 Task: In the  document advertisement.docx Use the feature 'and check spelling and grammer' Change font style of header to '25' Select the body of letter and change paragraph spacing to  1.5
Action: Mouse moved to (185, 68)
Screenshot: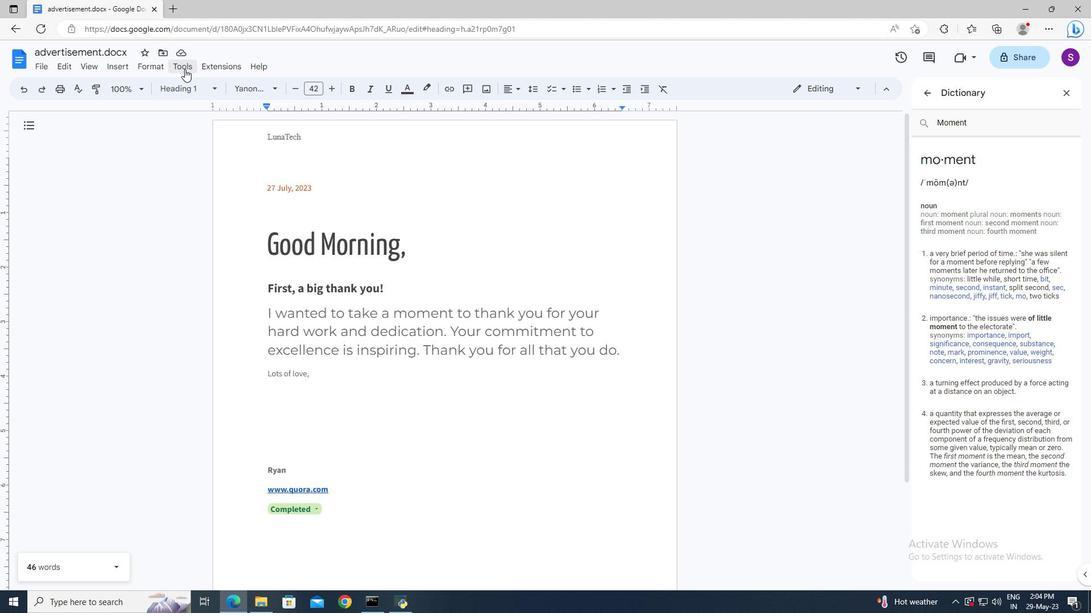 
Action: Mouse pressed left at (185, 68)
Screenshot: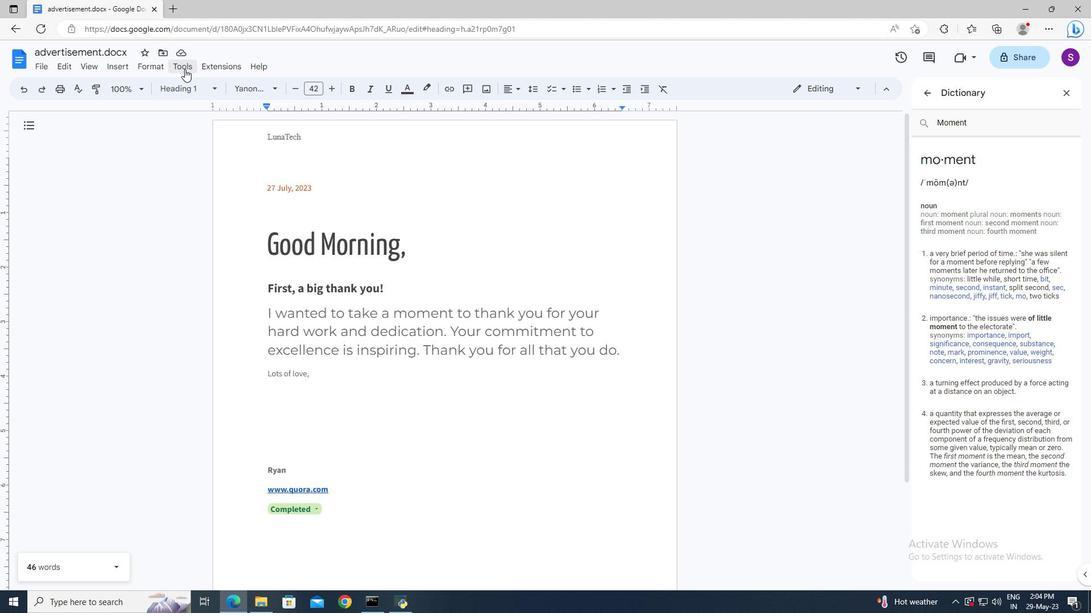 
Action: Mouse moved to (401, 86)
Screenshot: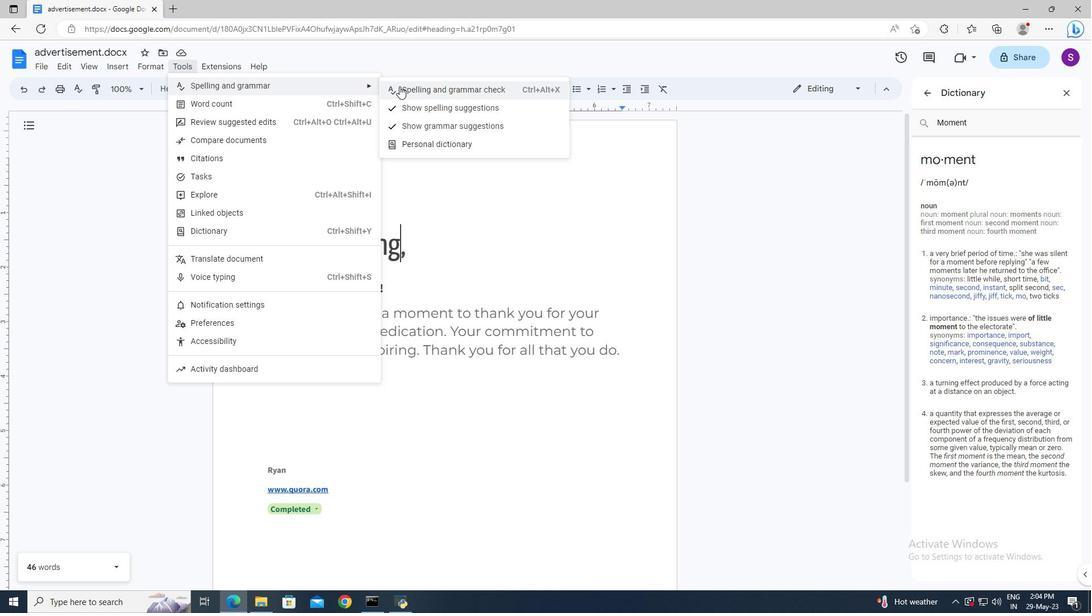 
Action: Mouse pressed left at (401, 86)
Screenshot: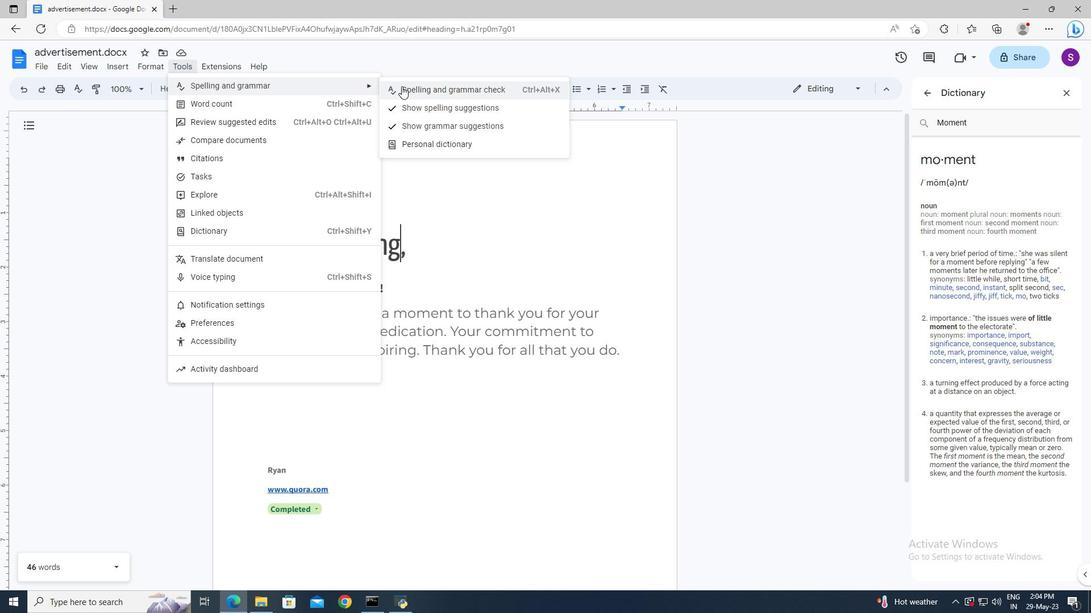 
Action: Mouse moved to (267, 133)
Screenshot: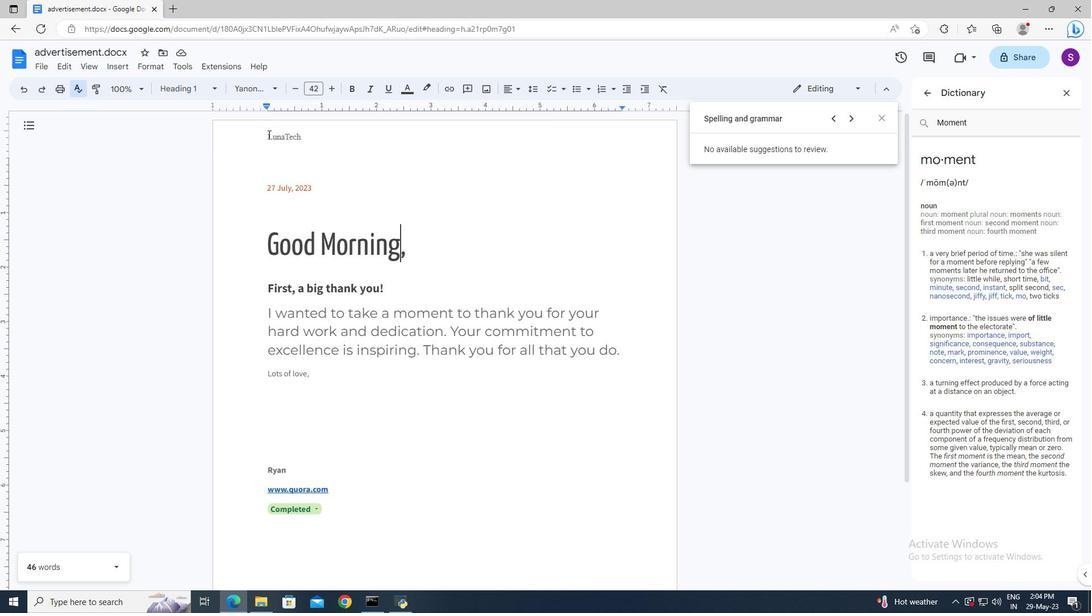 
Action: Mouse pressed left at (267, 133)
Screenshot: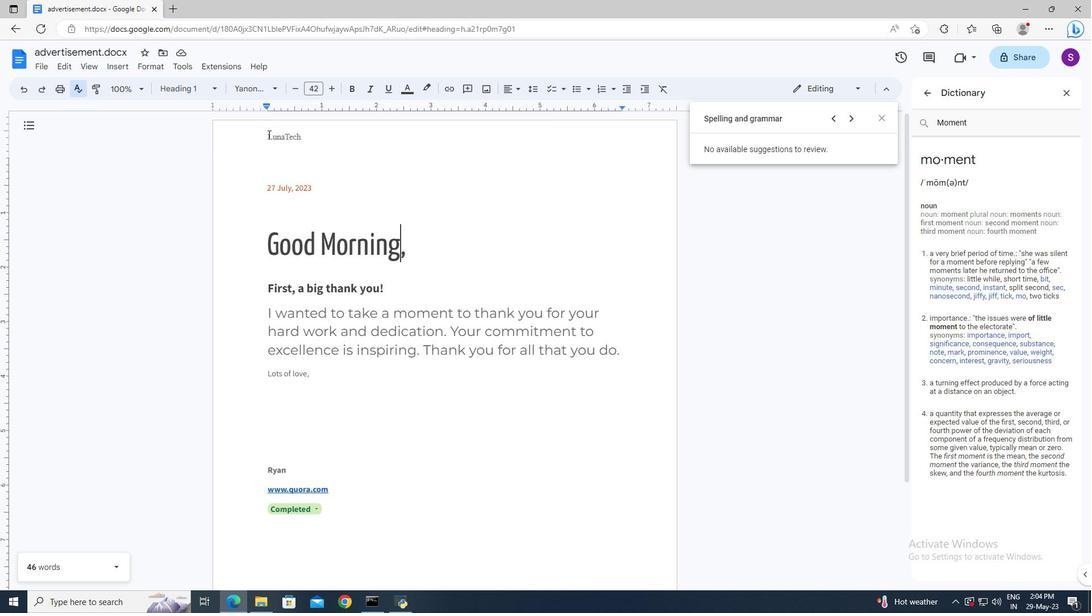 
Action: Mouse pressed left at (267, 133)
Screenshot: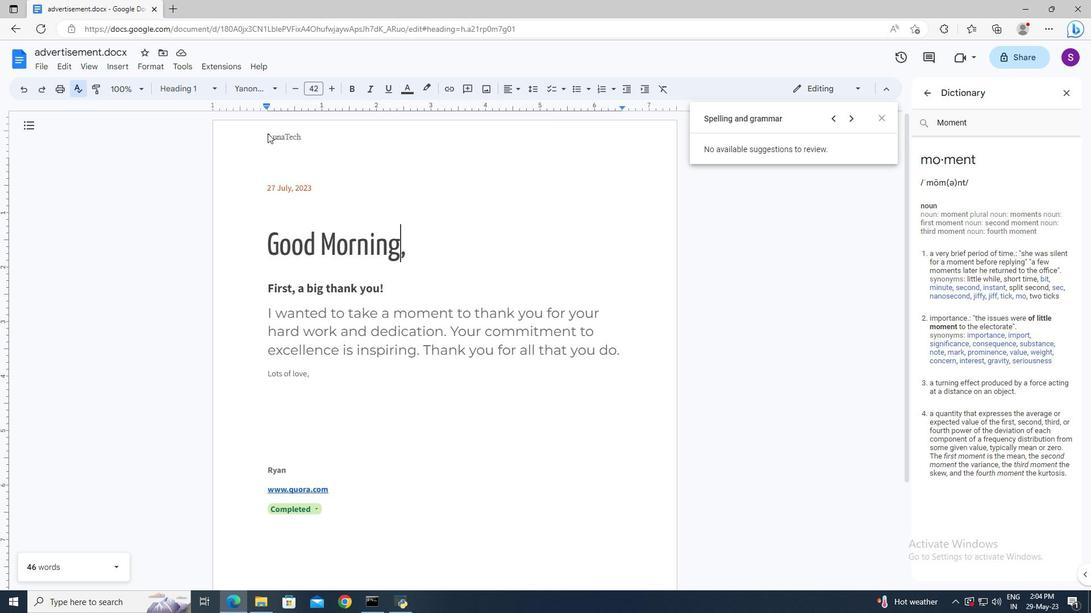 
Action: Key pressed <Key.shift><Key.right><Key.end>
Screenshot: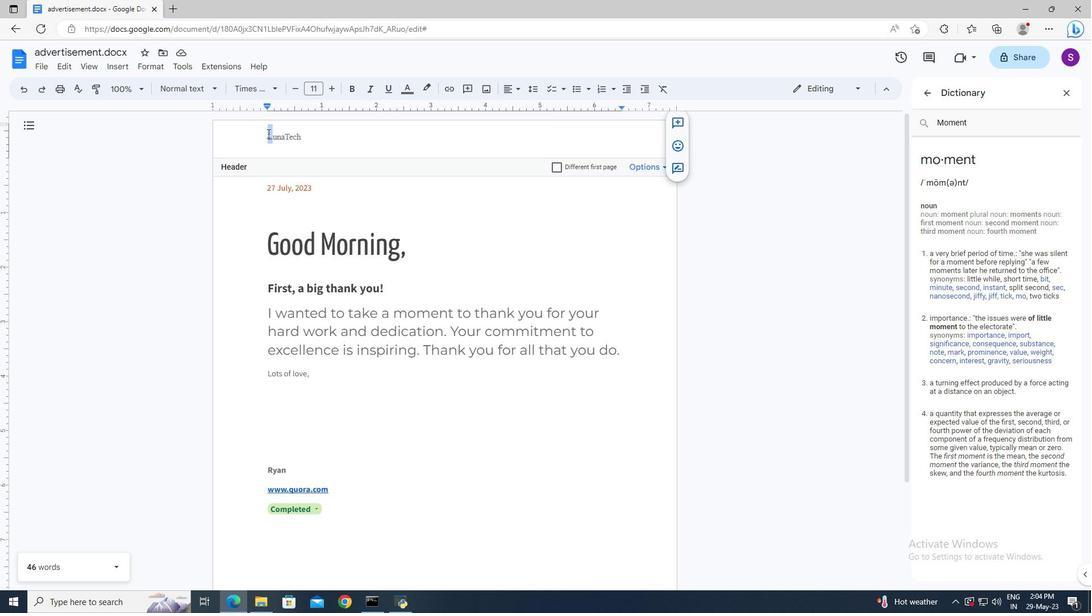 
Action: Mouse moved to (316, 84)
Screenshot: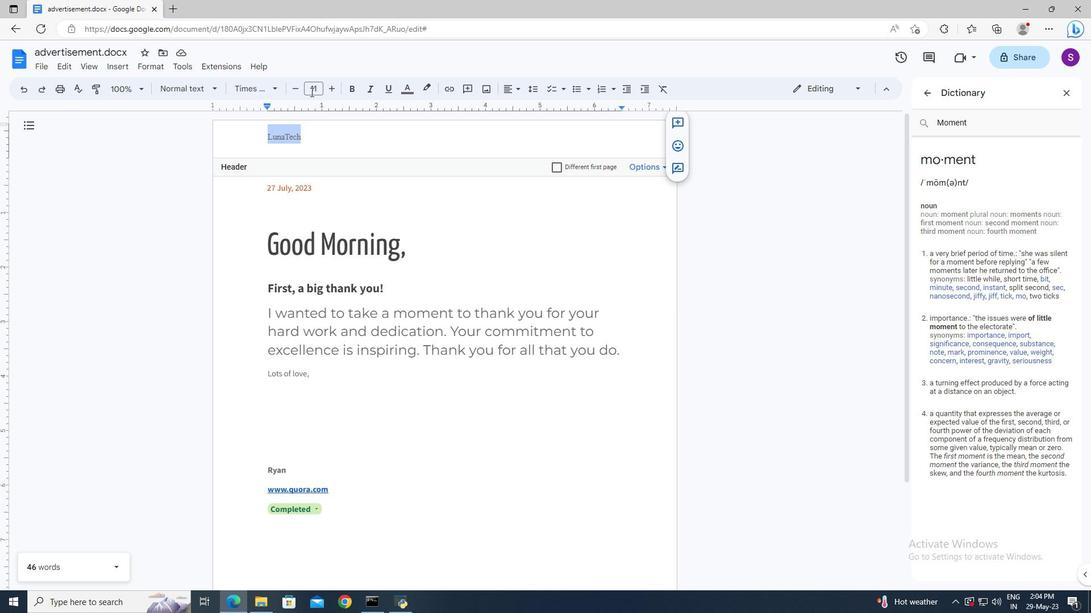 
Action: Mouse pressed left at (316, 84)
Screenshot: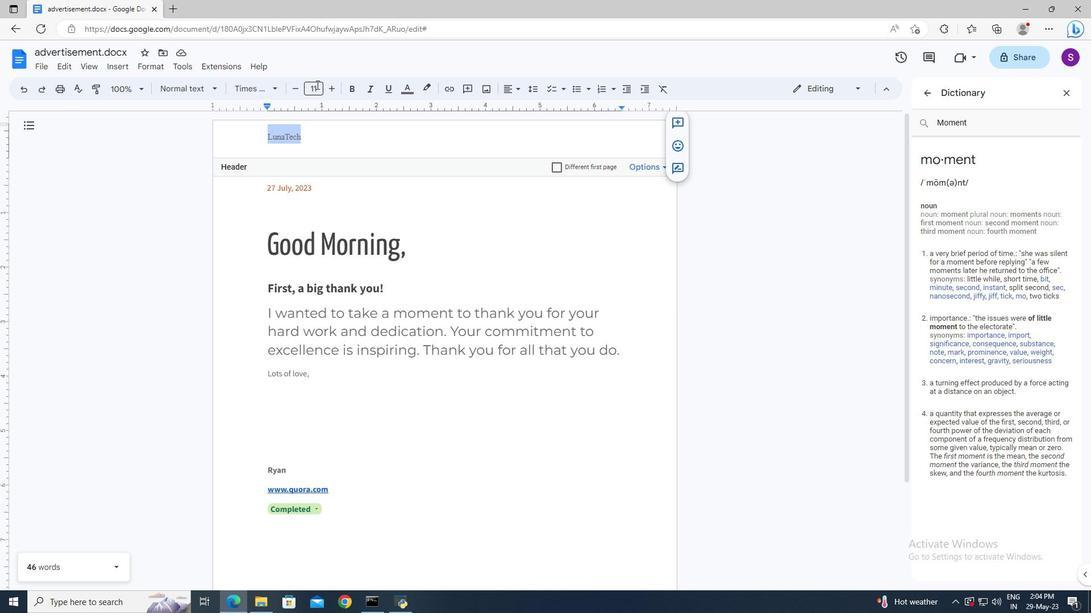 
Action: Mouse moved to (314, 82)
Screenshot: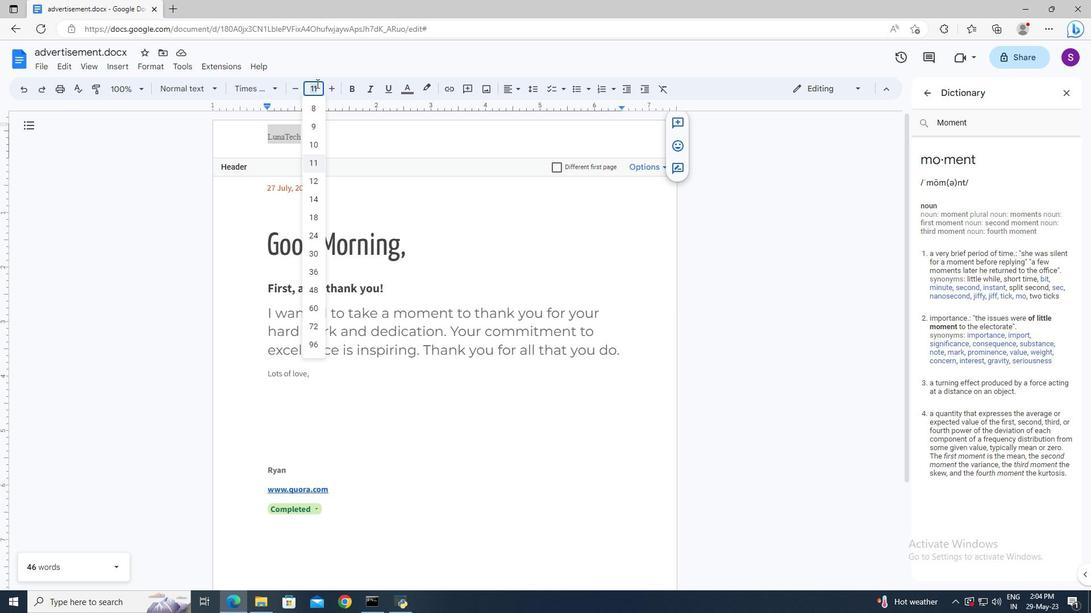 
Action: Key pressed 25<Key.enter>
Screenshot: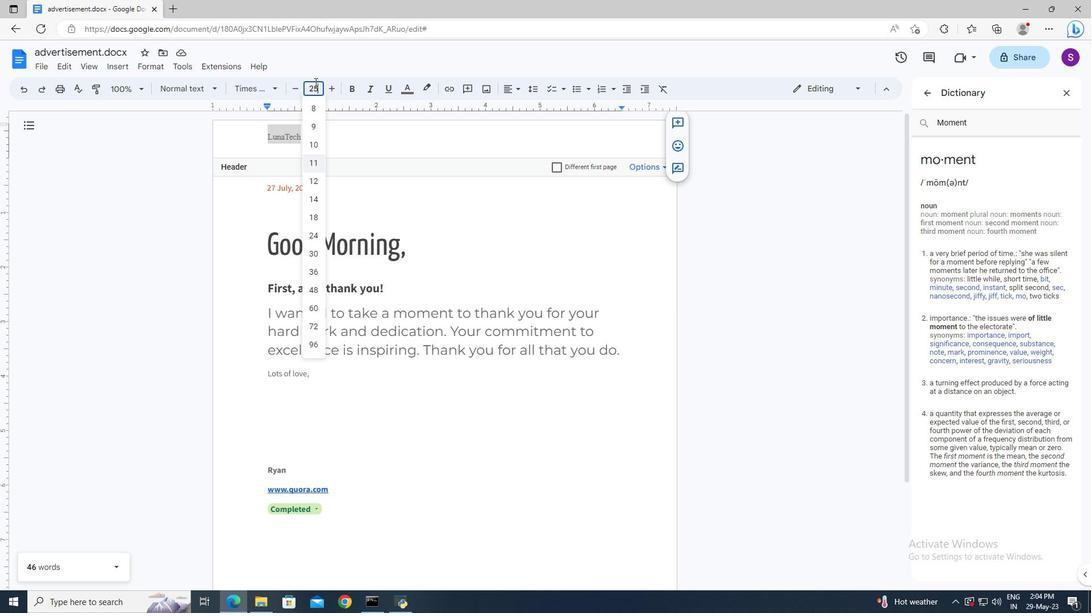 
Action: Mouse moved to (261, 317)
Screenshot: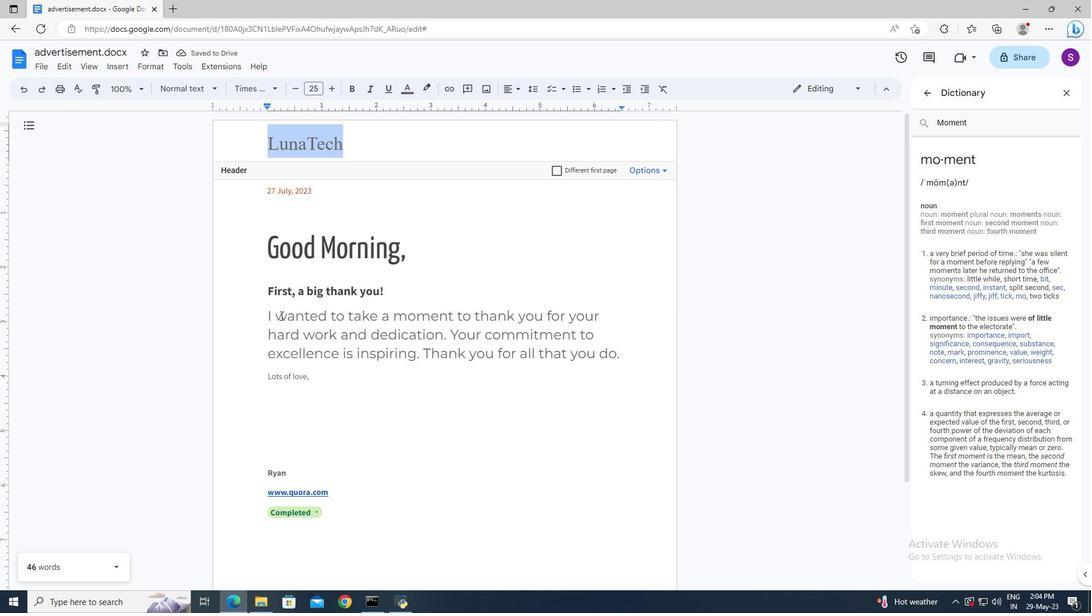 
Action: Mouse pressed left at (261, 317)
Screenshot: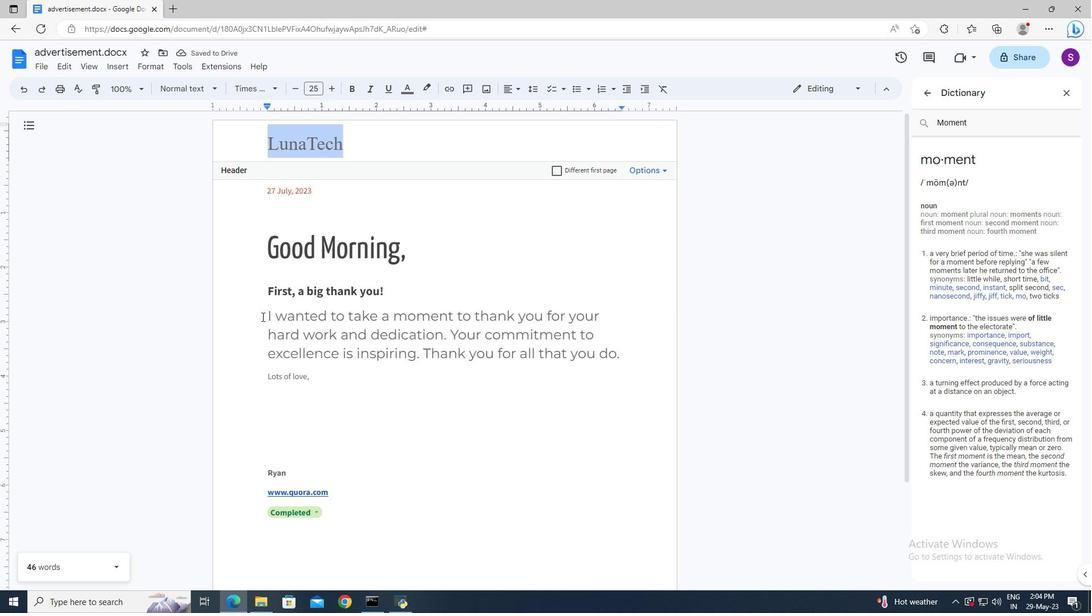 
Action: Mouse moved to (261, 317)
Screenshot: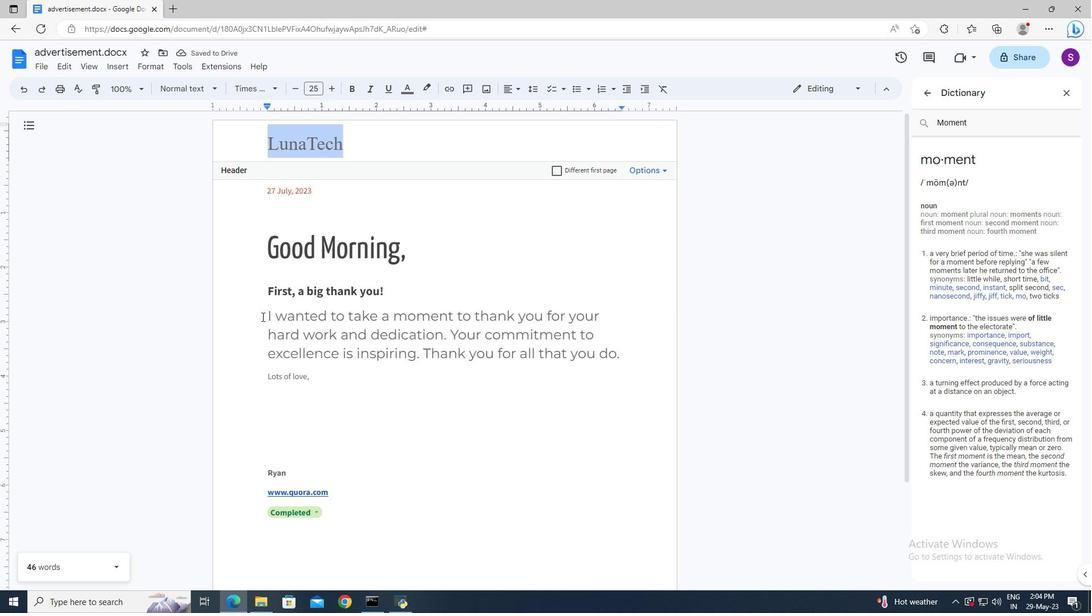 
Action: Key pressed <Key.shift><Key.down><Key.down><Key.down>
Screenshot: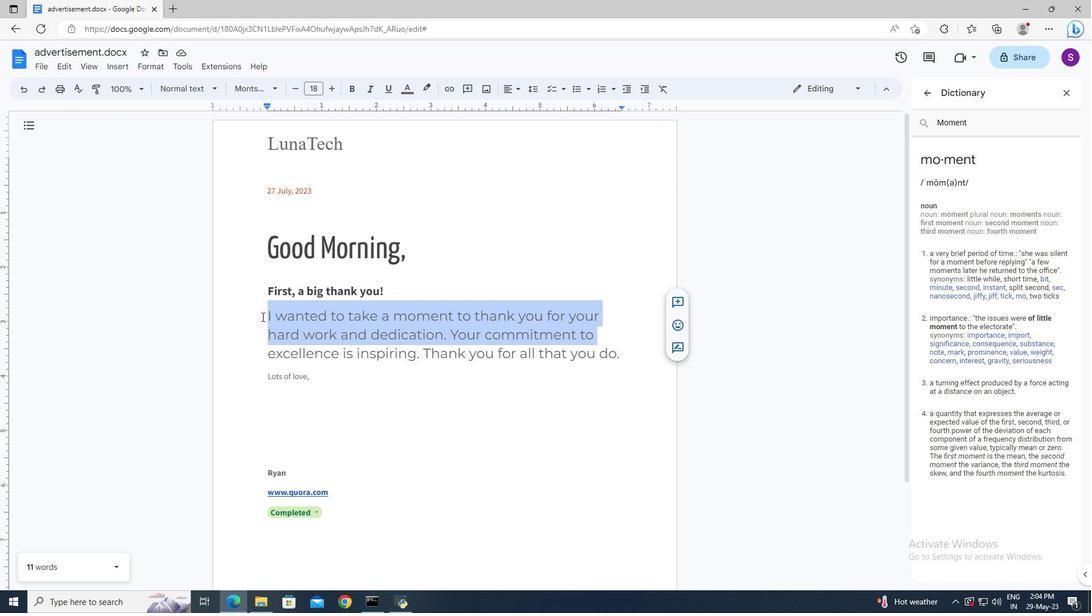 
Action: Mouse moved to (532, 93)
Screenshot: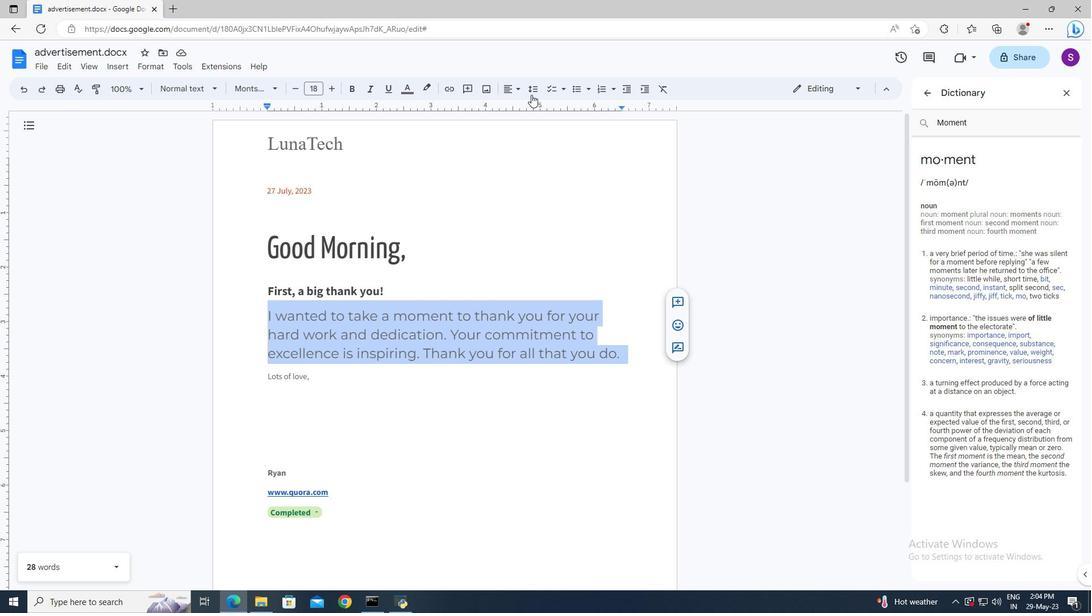 
Action: Mouse pressed left at (532, 93)
Screenshot: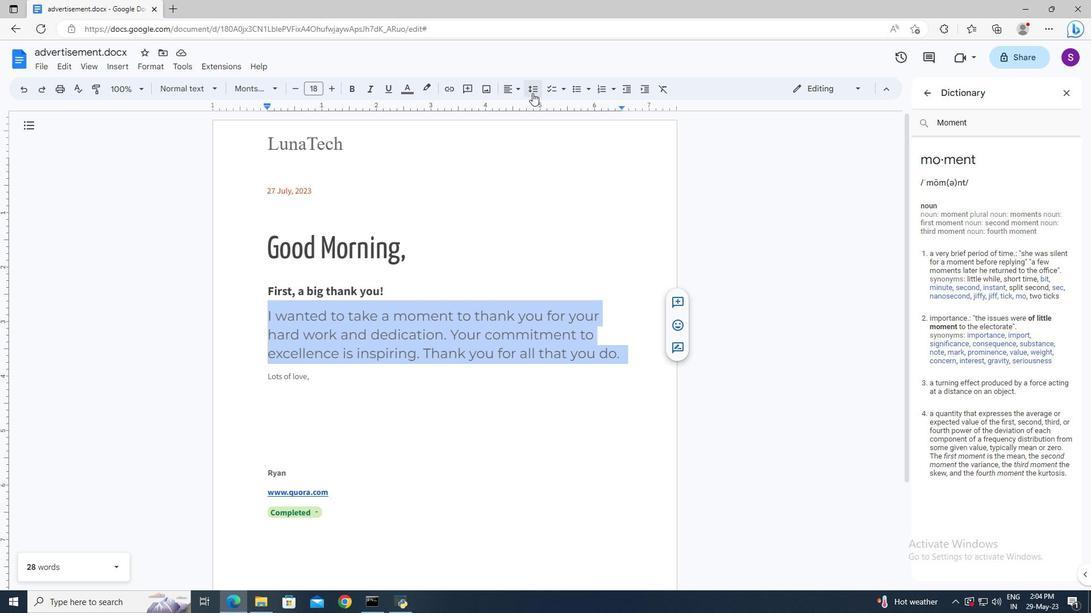 
Action: Mouse moved to (548, 146)
Screenshot: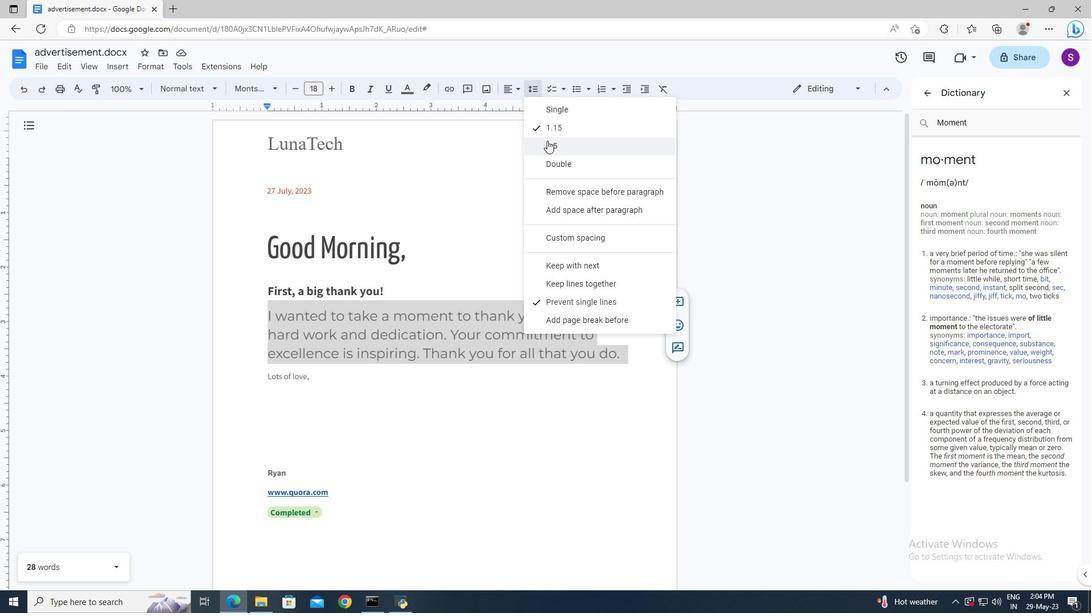 
Action: Mouse pressed left at (548, 146)
Screenshot: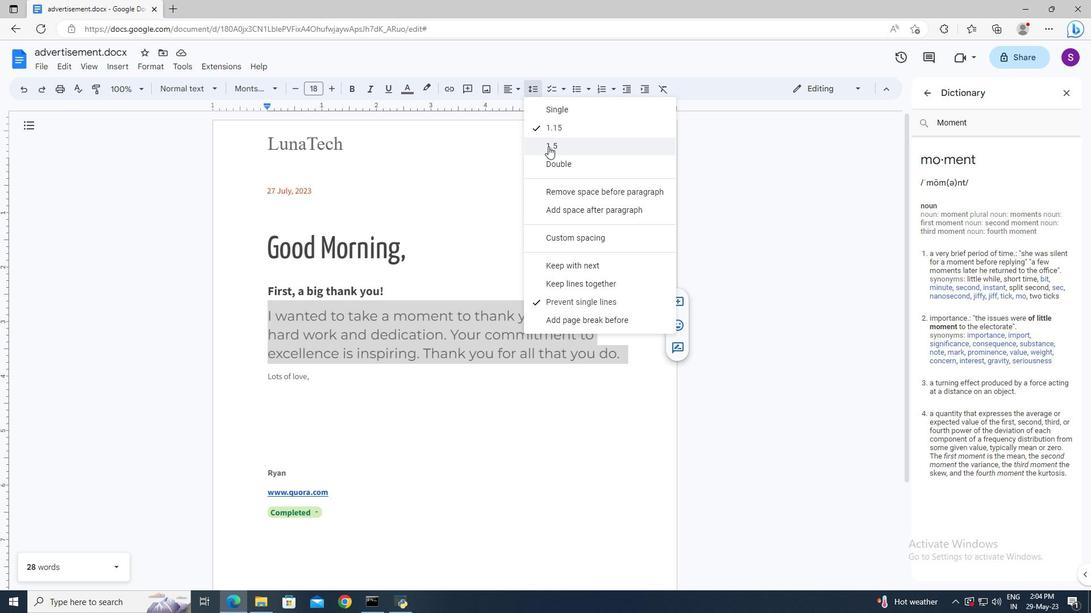 
Action: Mouse moved to (543, 389)
Screenshot: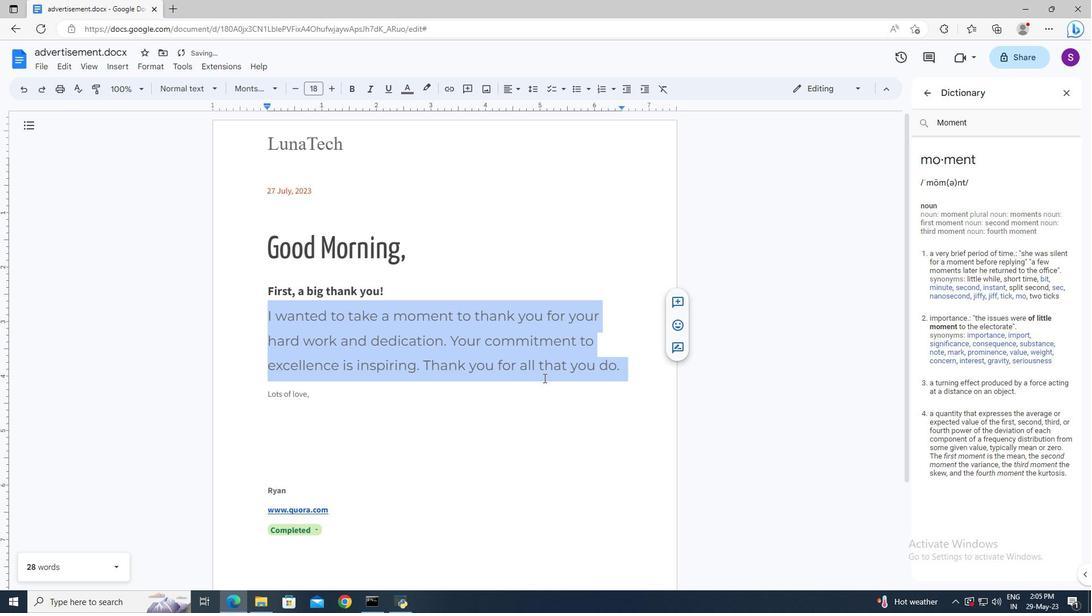 
Action: Mouse pressed left at (543, 389)
Screenshot: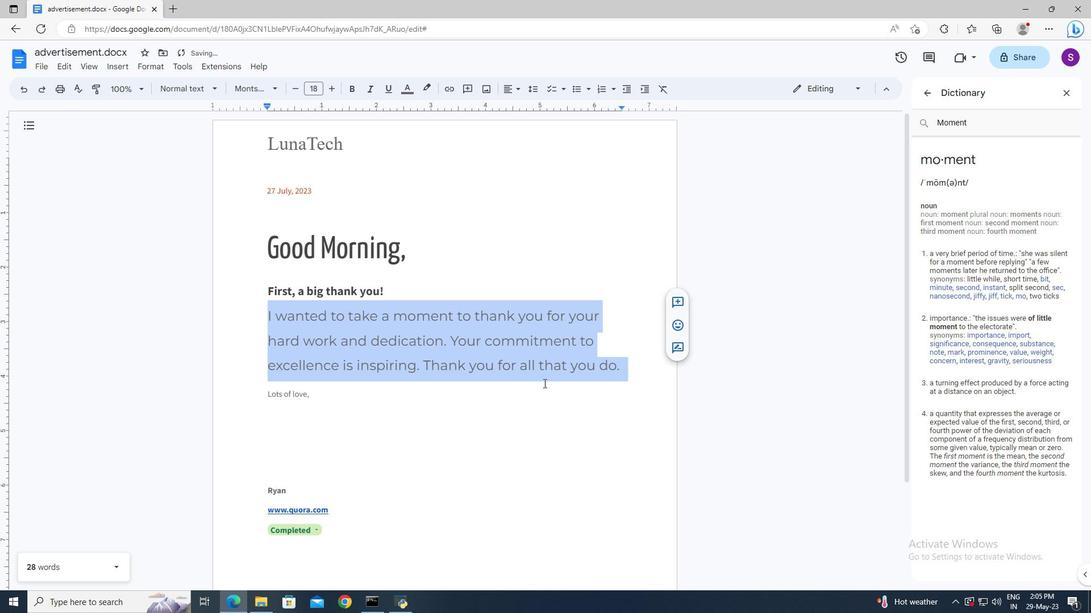 
